 Task: Select the employment type as full-time.
Action: Mouse moved to (876, 117)
Screenshot: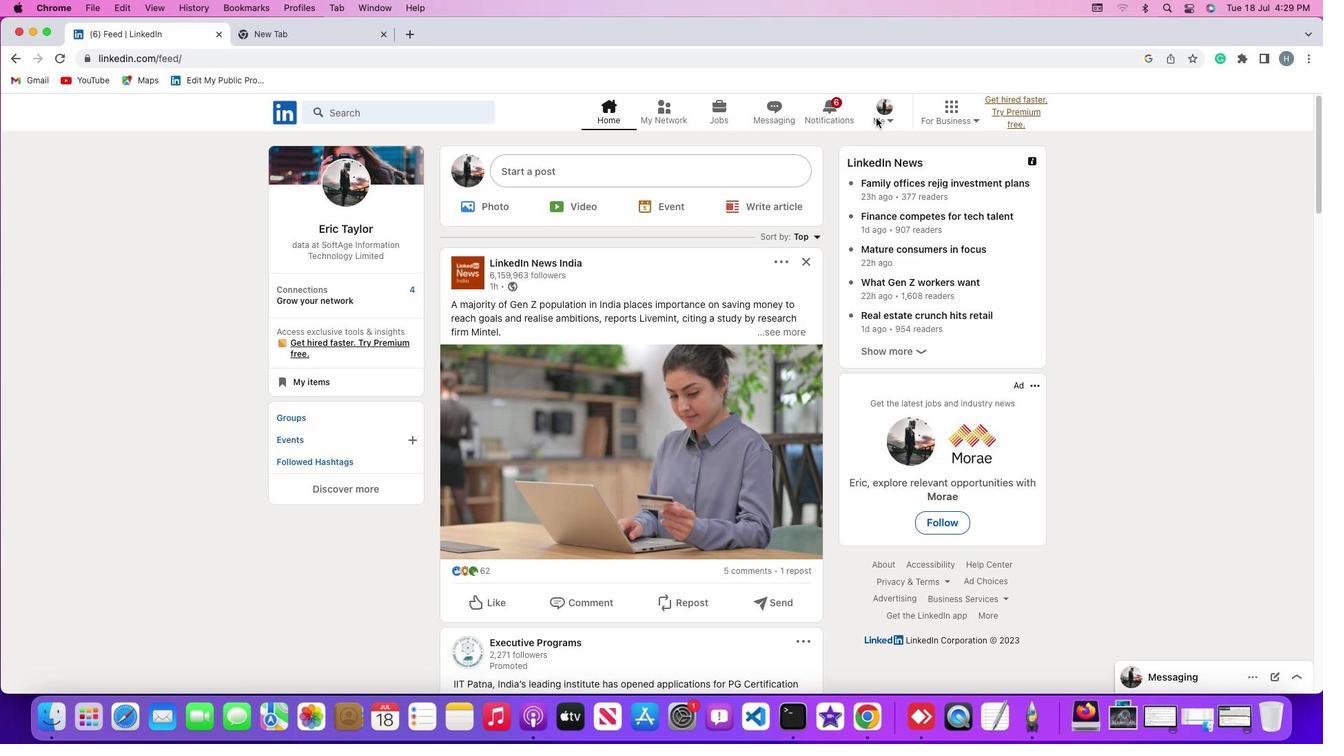 
Action: Mouse pressed left at (876, 117)
Screenshot: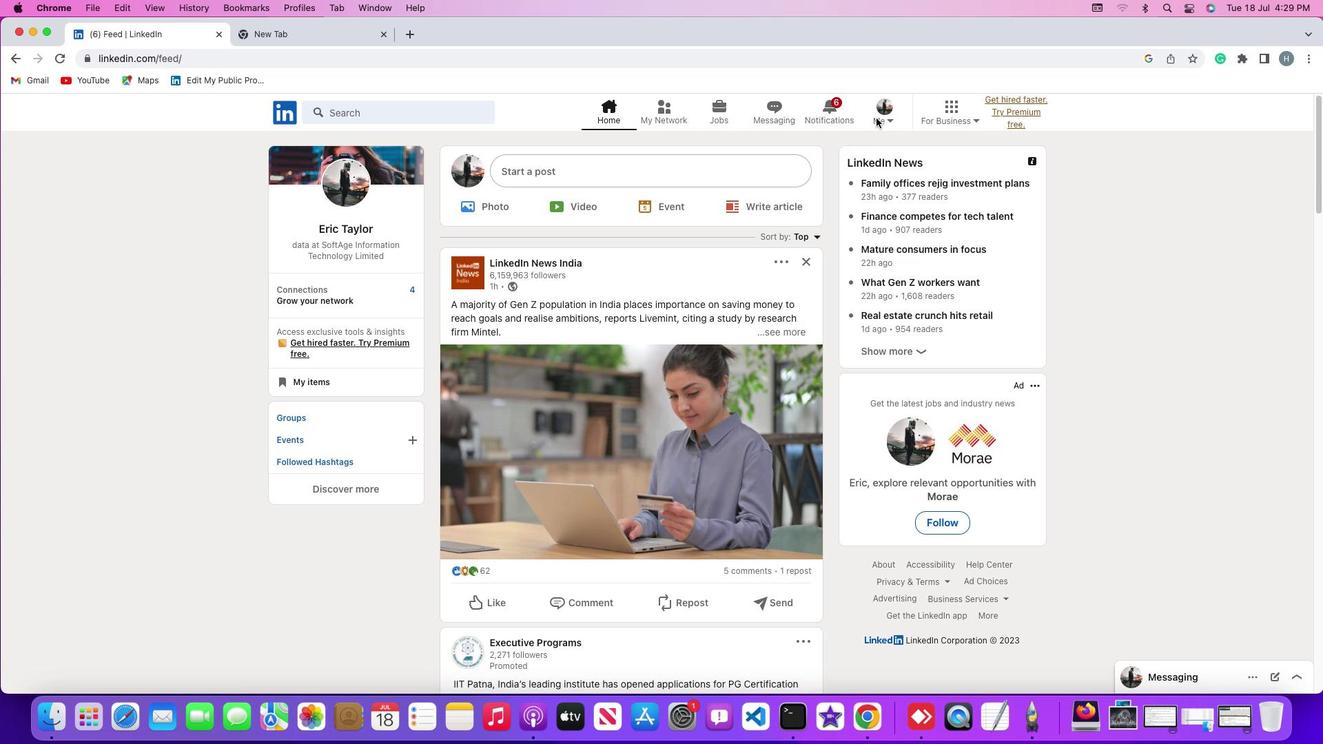 
Action: Mouse moved to (884, 119)
Screenshot: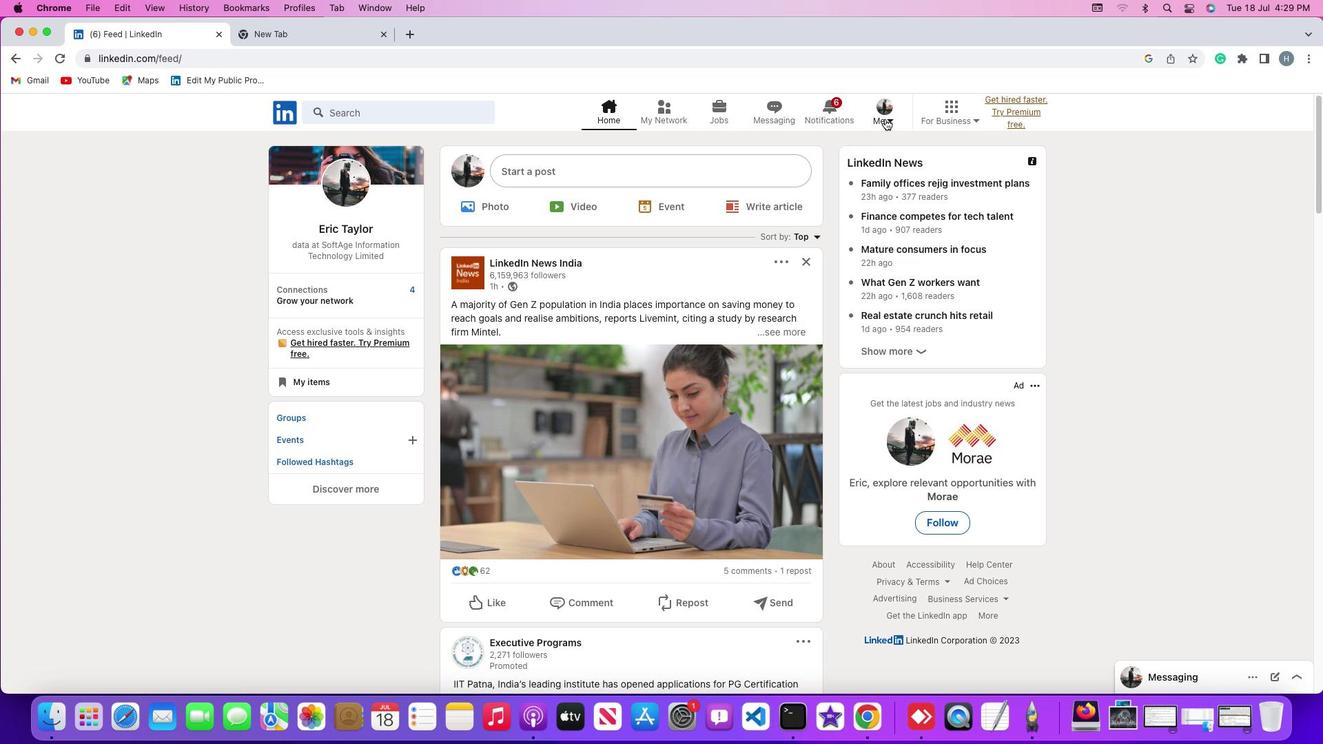 
Action: Mouse pressed left at (884, 119)
Screenshot: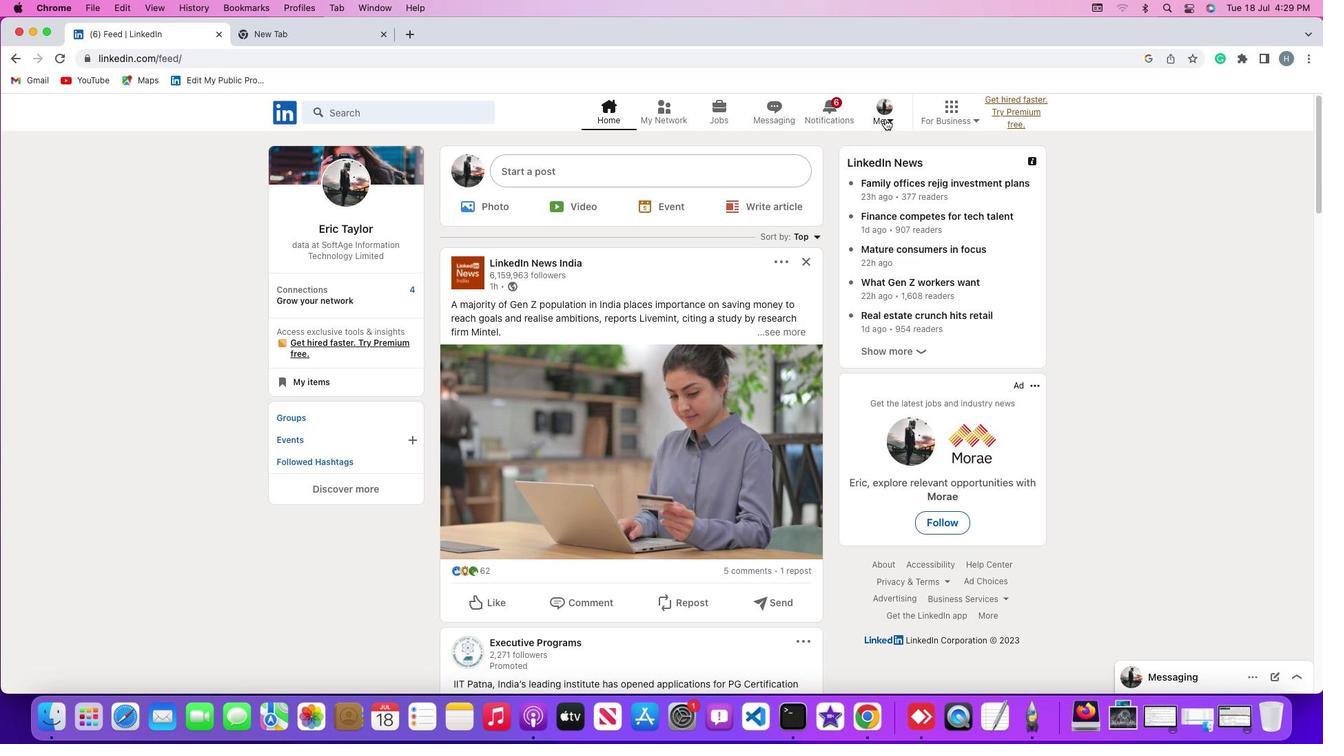 
Action: Mouse moved to (857, 191)
Screenshot: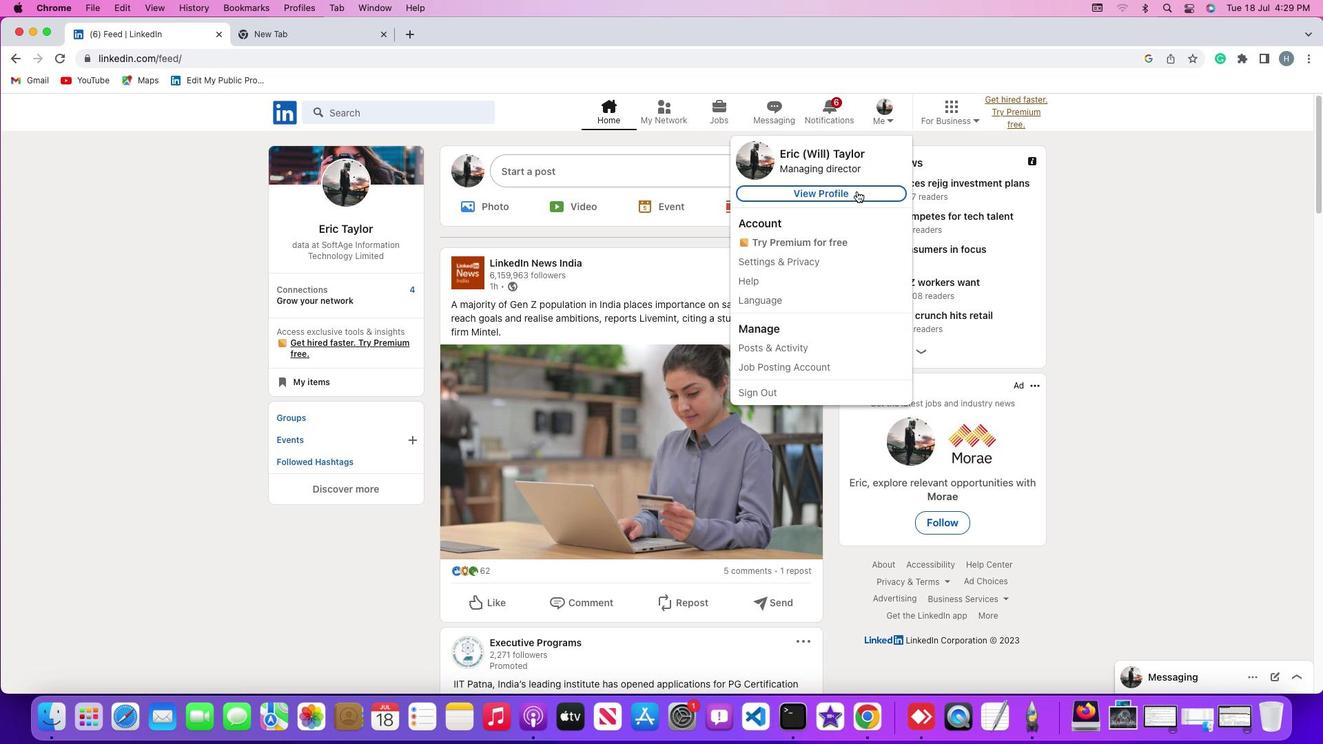 
Action: Mouse pressed left at (857, 191)
Screenshot: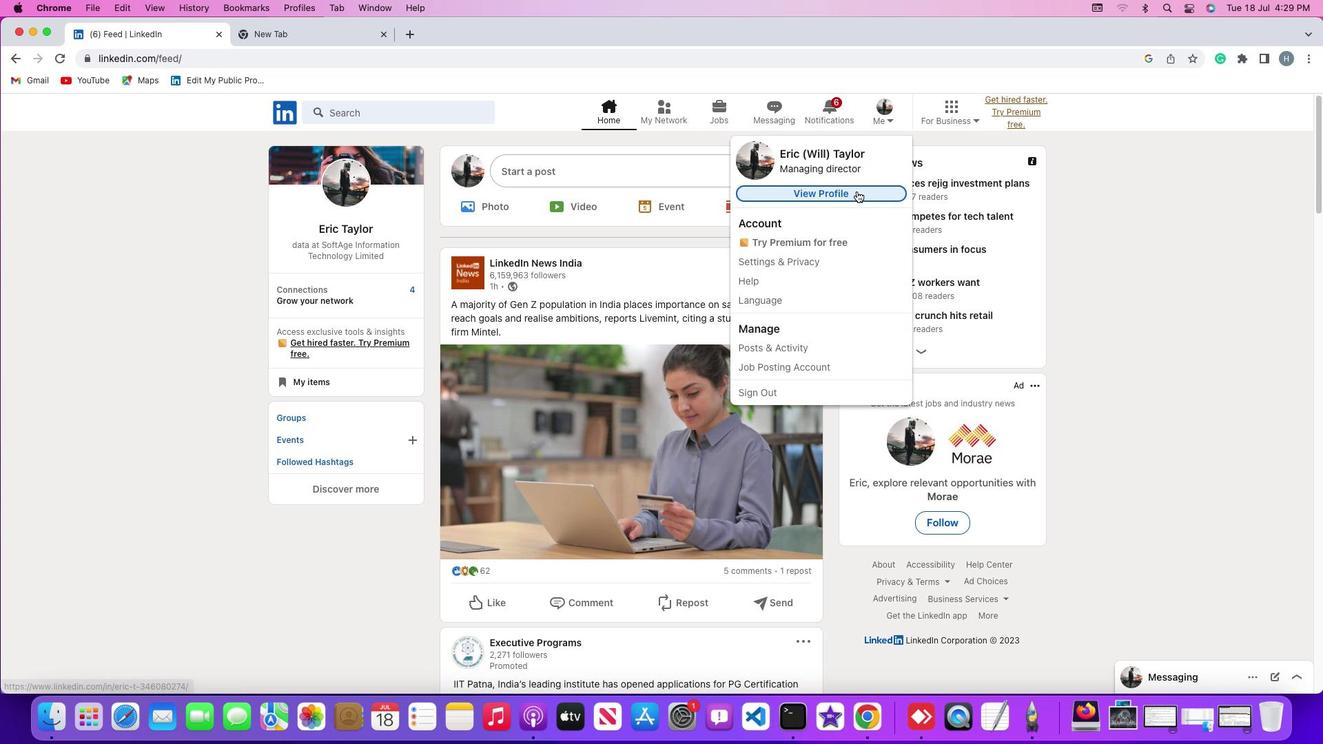 
Action: Mouse moved to (803, 305)
Screenshot: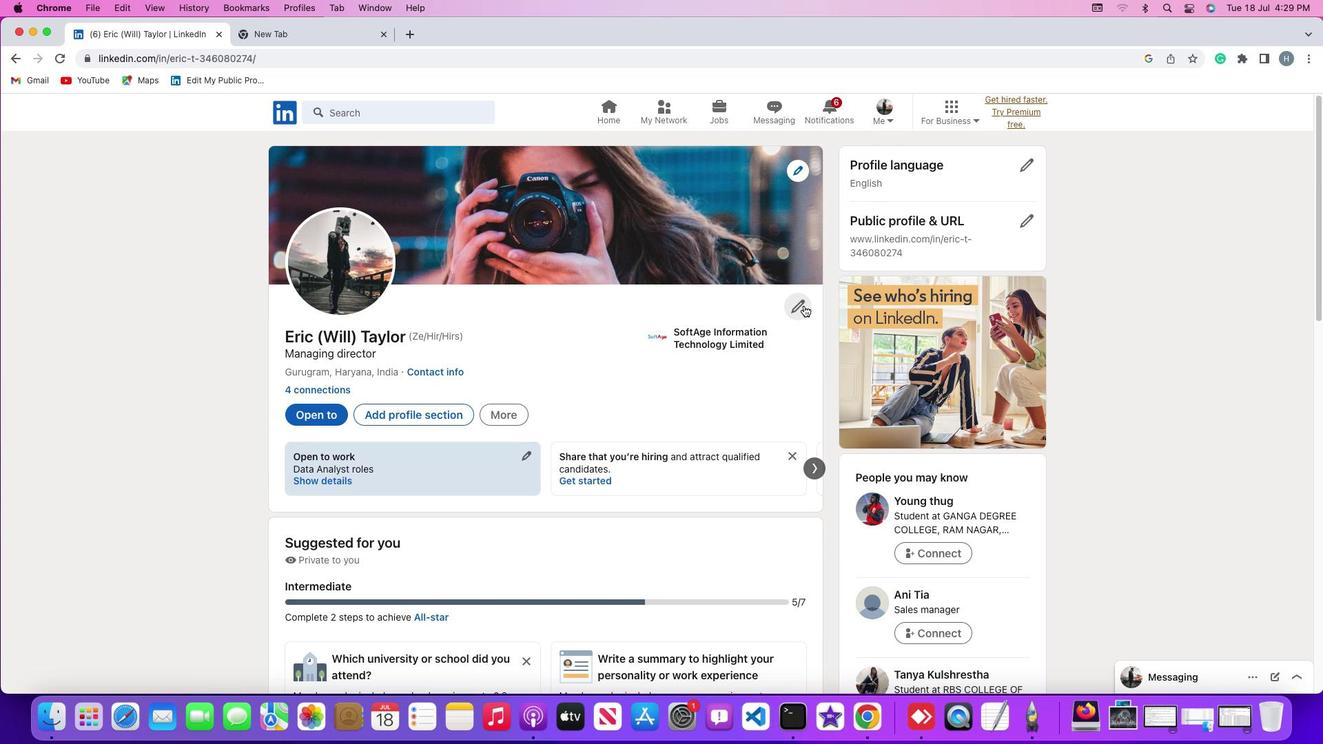 
Action: Mouse pressed left at (803, 305)
Screenshot: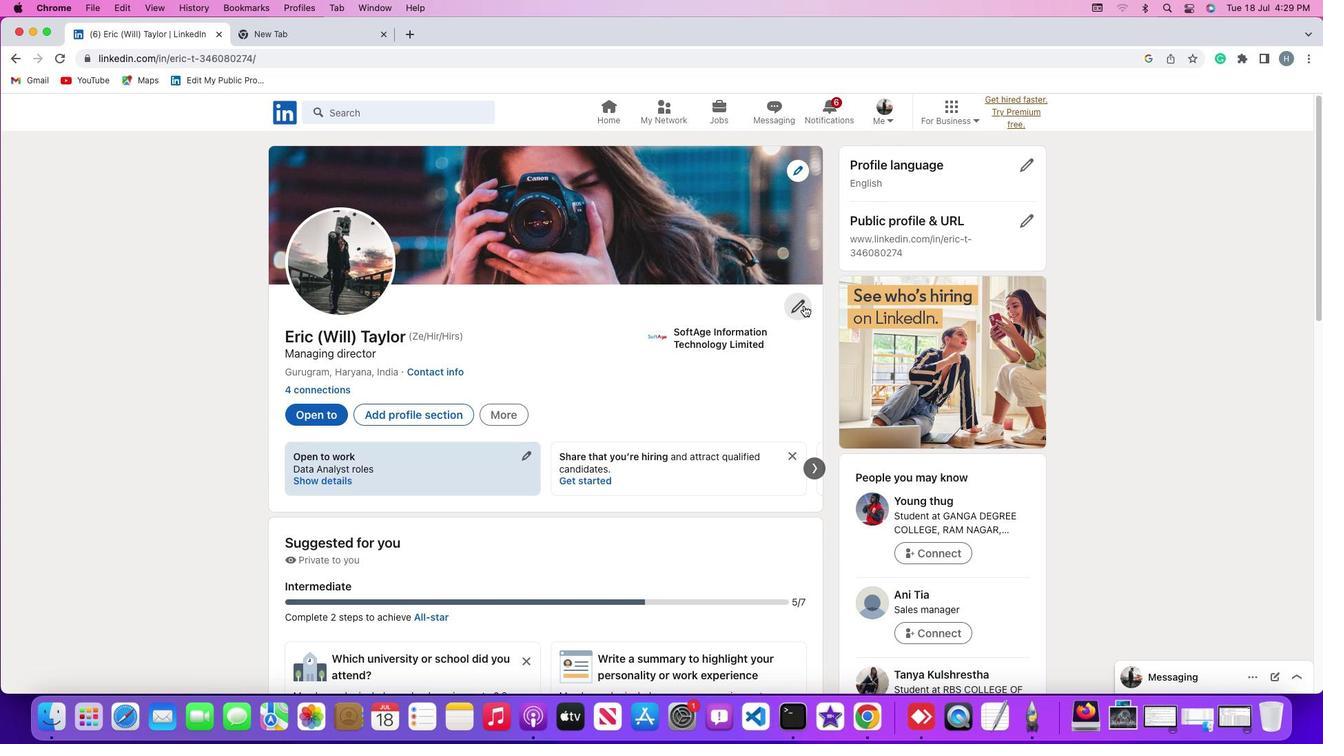 
Action: Mouse moved to (664, 423)
Screenshot: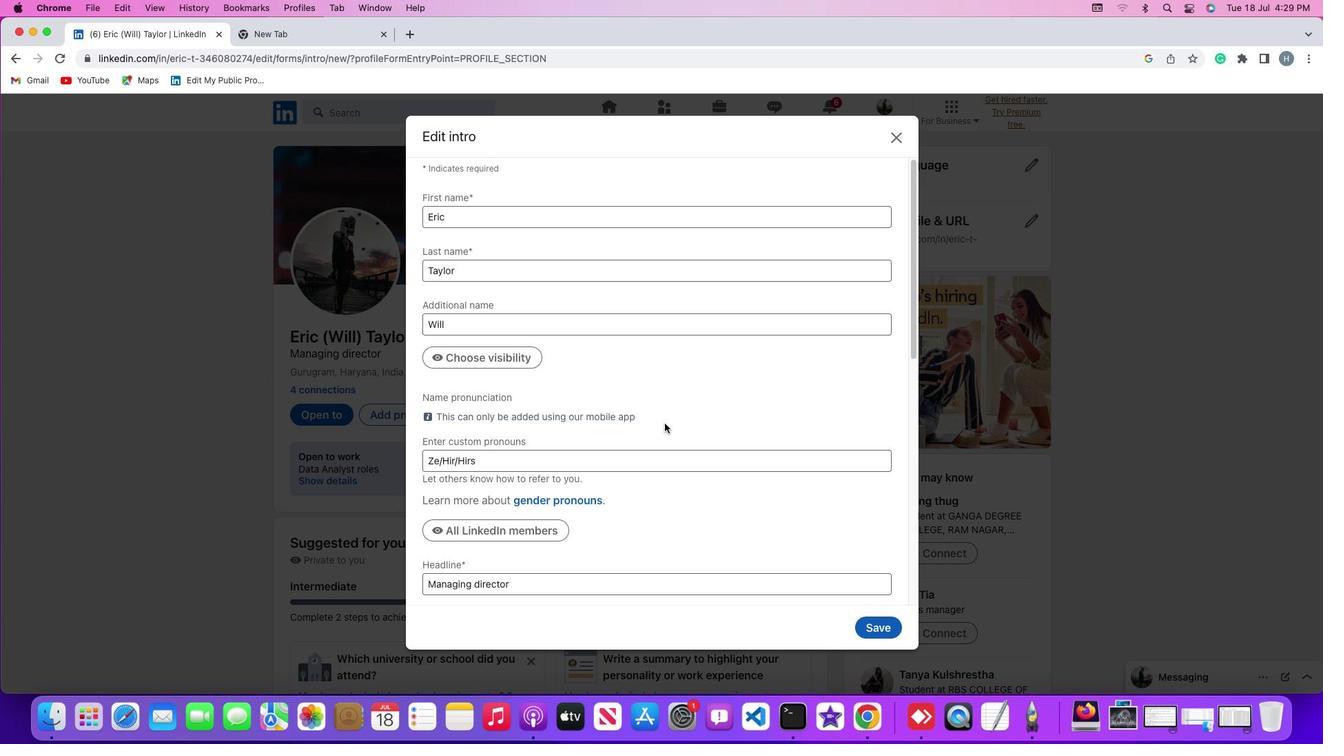 
Action: Mouse scrolled (664, 423) with delta (0, 0)
Screenshot: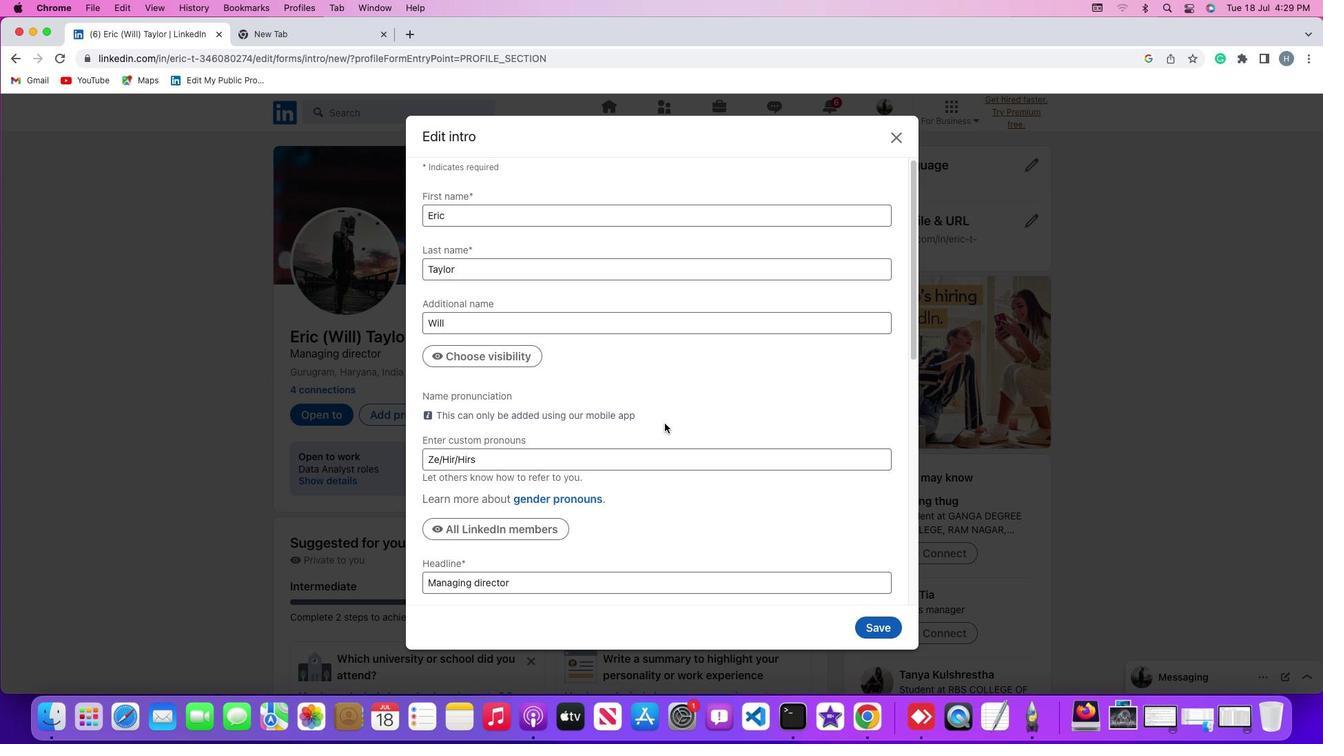 
Action: Mouse scrolled (664, 423) with delta (0, 0)
Screenshot: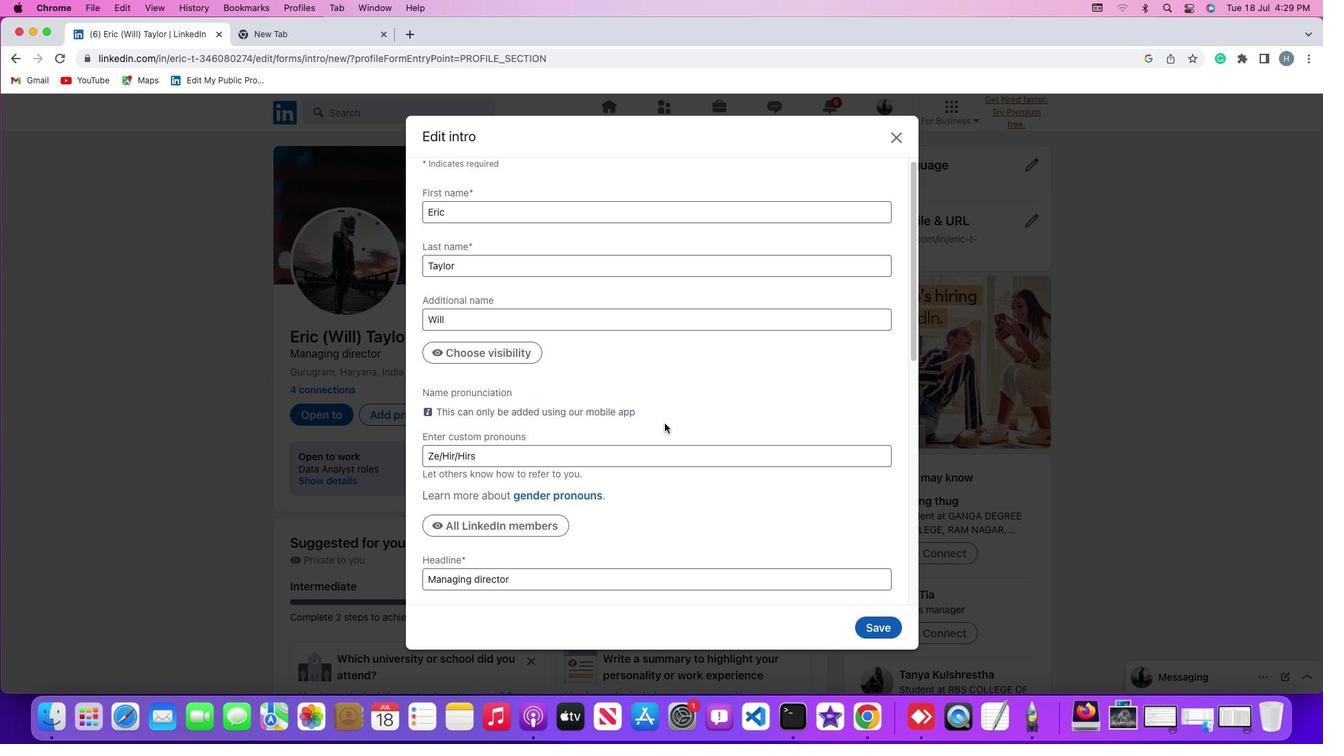 
Action: Mouse scrolled (664, 423) with delta (0, -1)
Screenshot: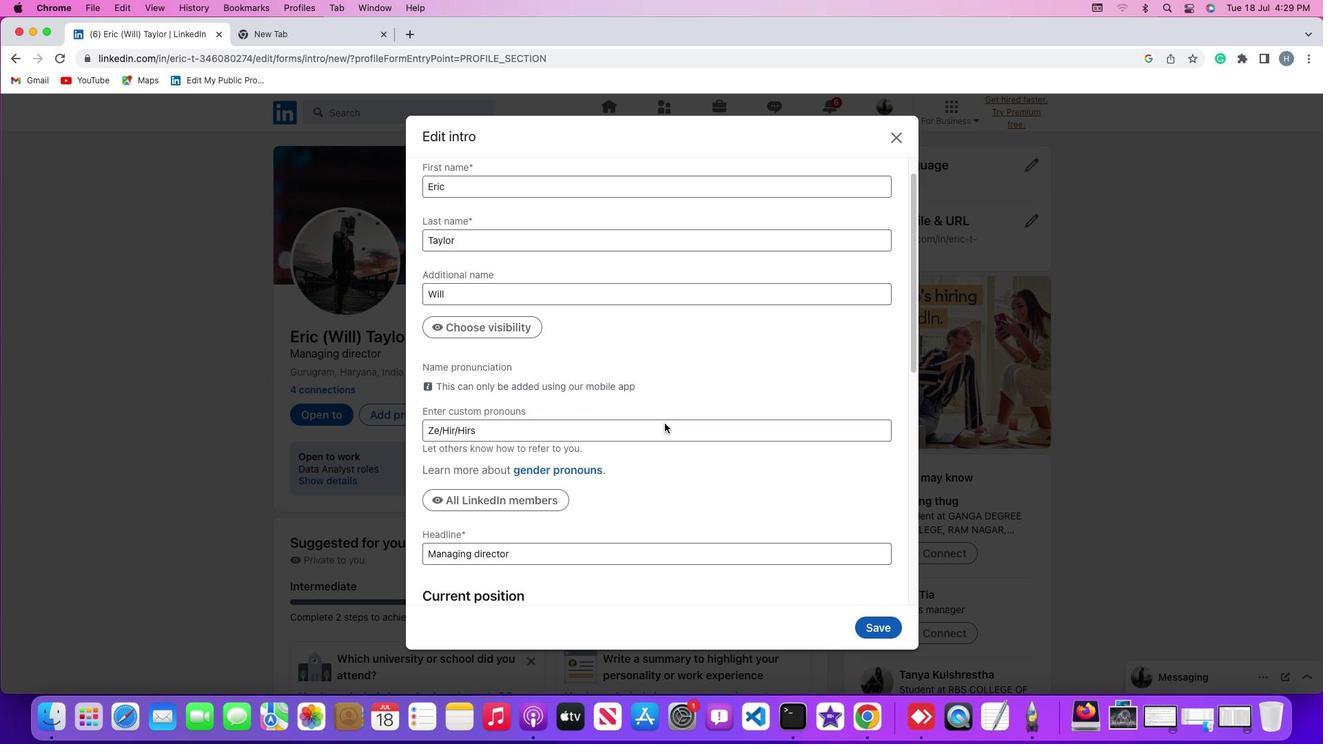 
Action: Mouse scrolled (664, 423) with delta (0, 0)
Screenshot: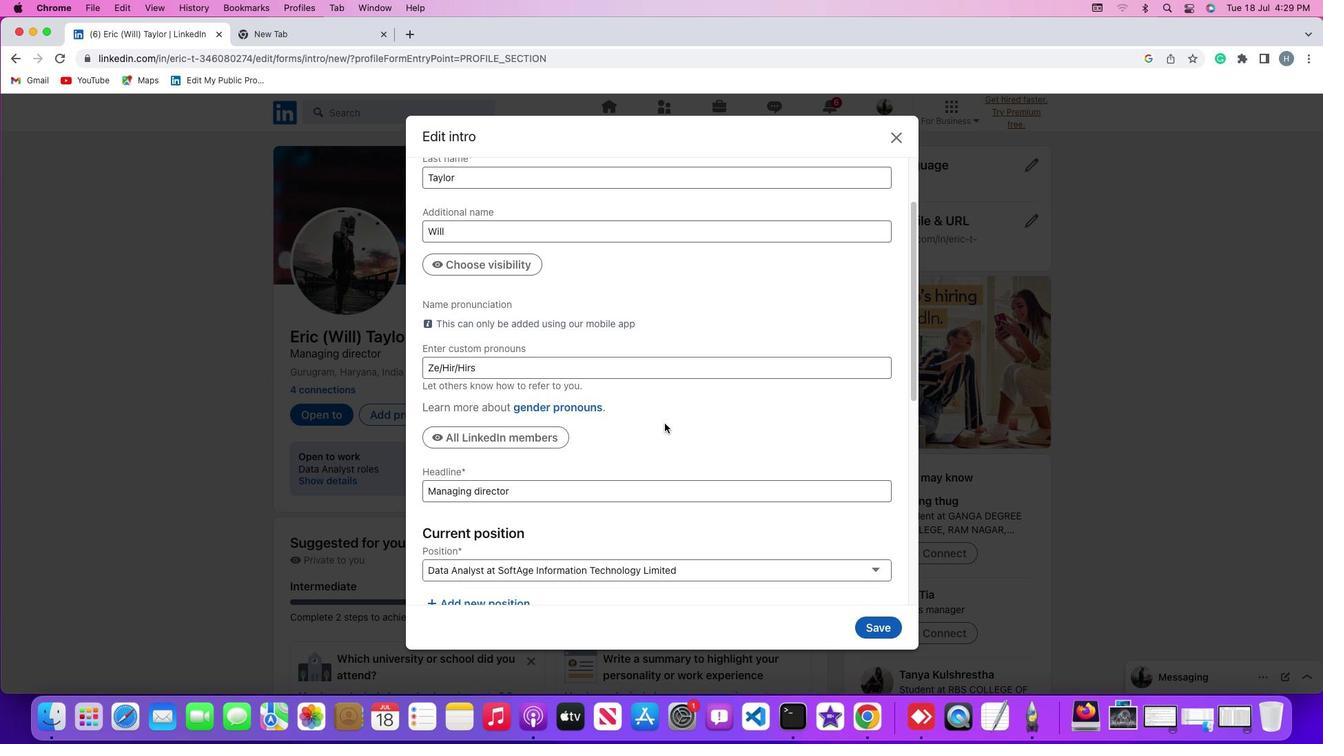 
Action: Mouse scrolled (664, 423) with delta (0, 0)
Screenshot: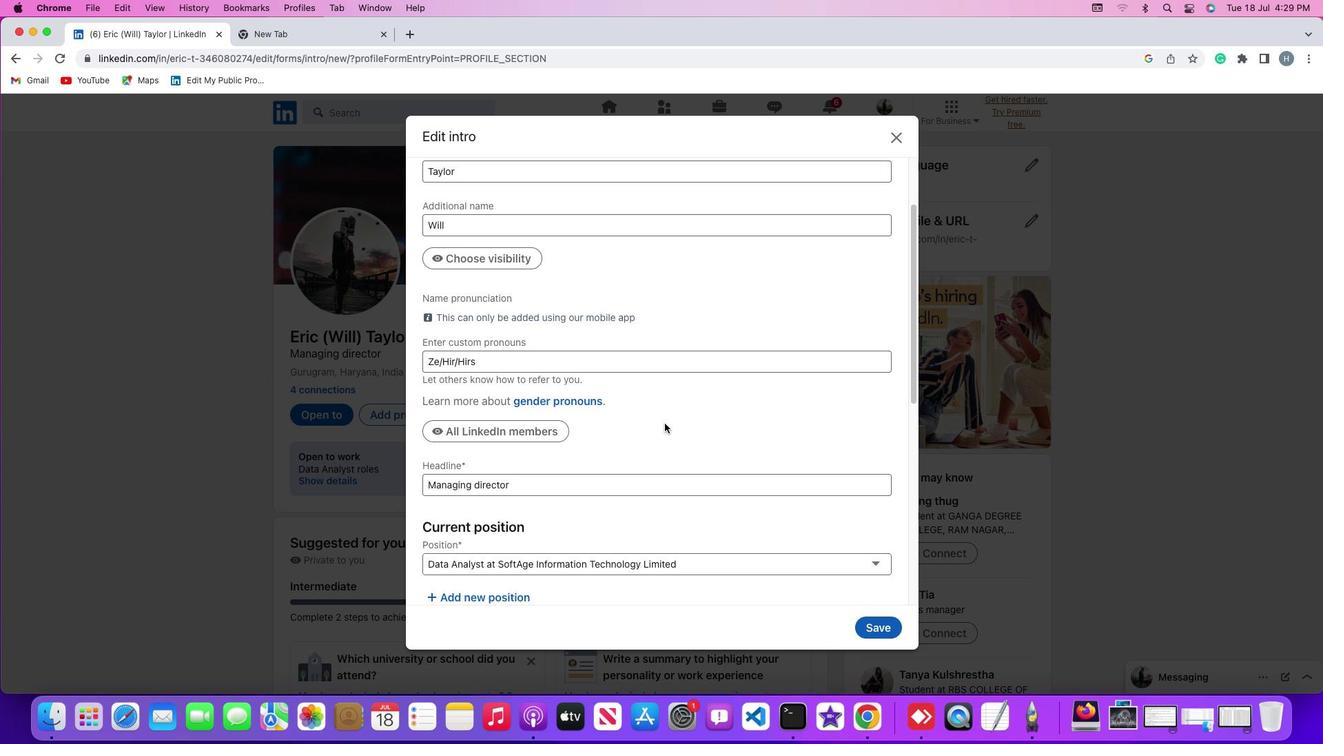 
Action: Mouse scrolled (664, 423) with delta (0, -1)
Screenshot: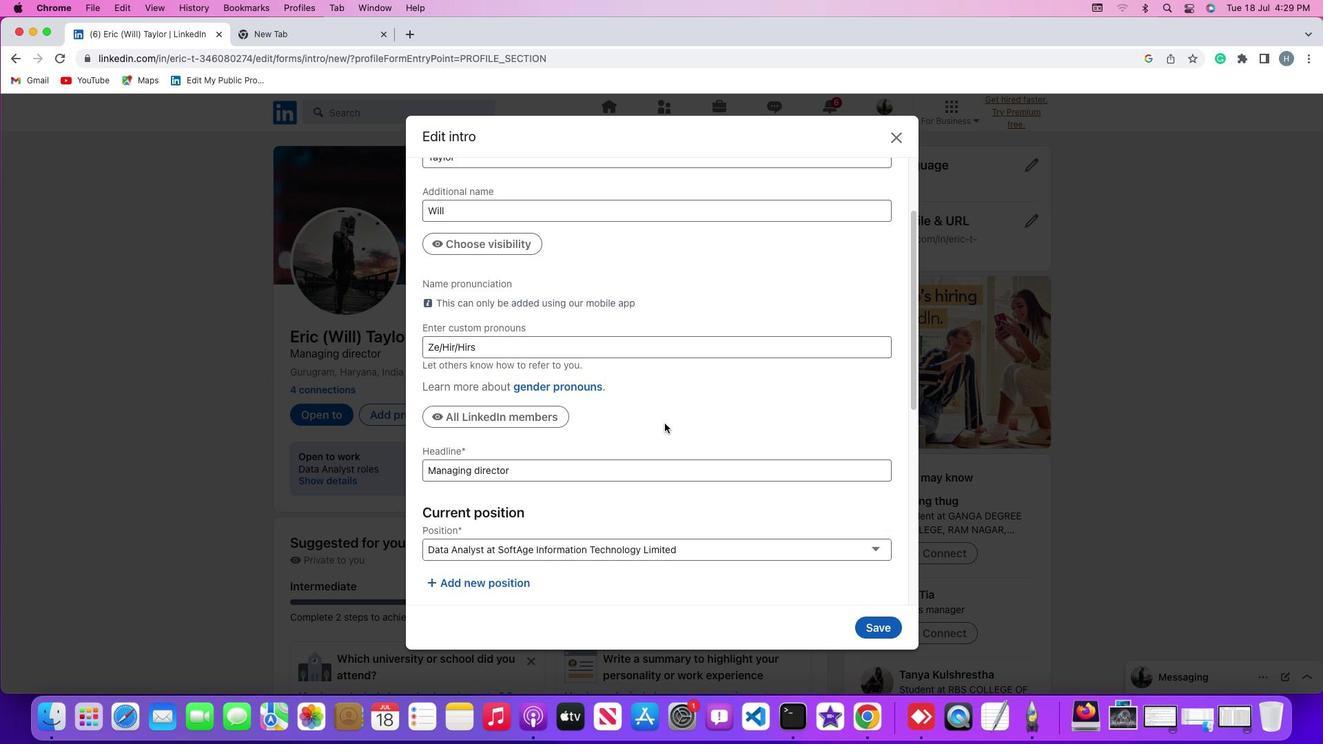 
Action: Mouse scrolled (664, 423) with delta (0, 0)
Screenshot: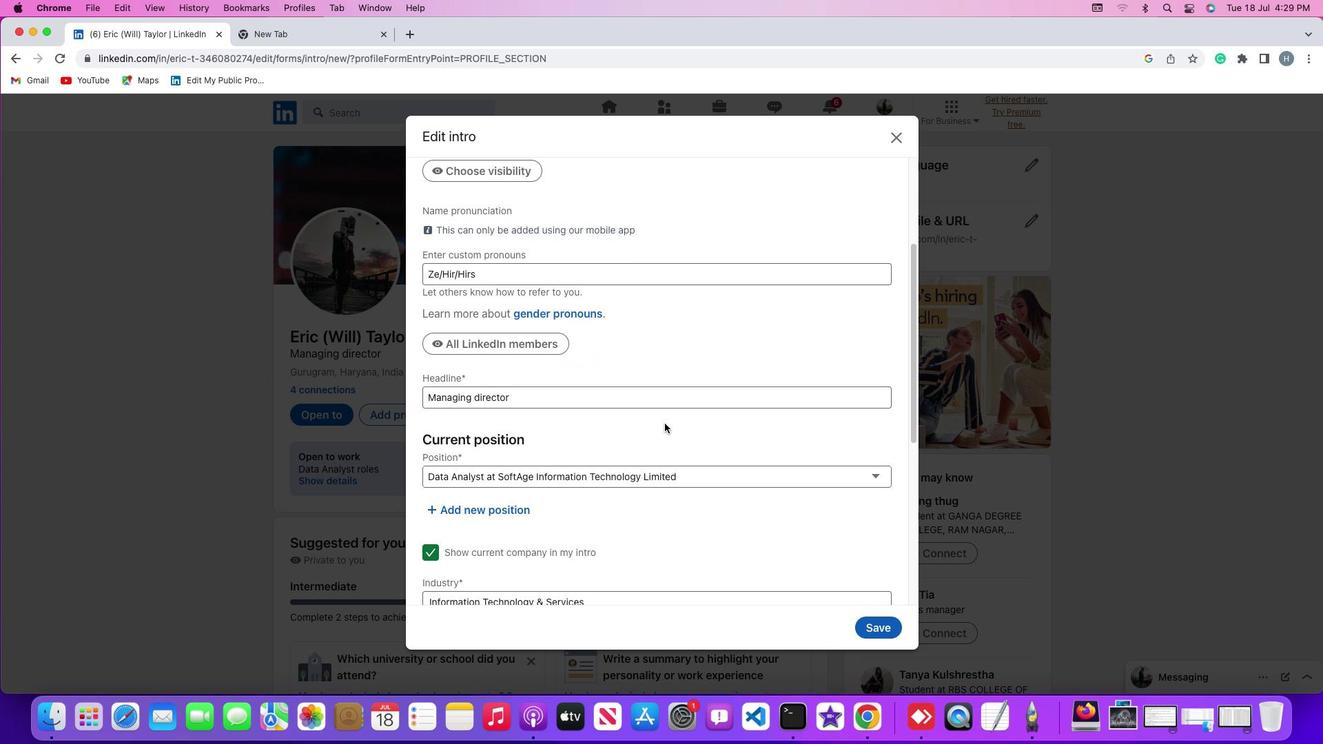
Action: Mouse scrolled (664, 423) with delta (0, 0)
Screenshot: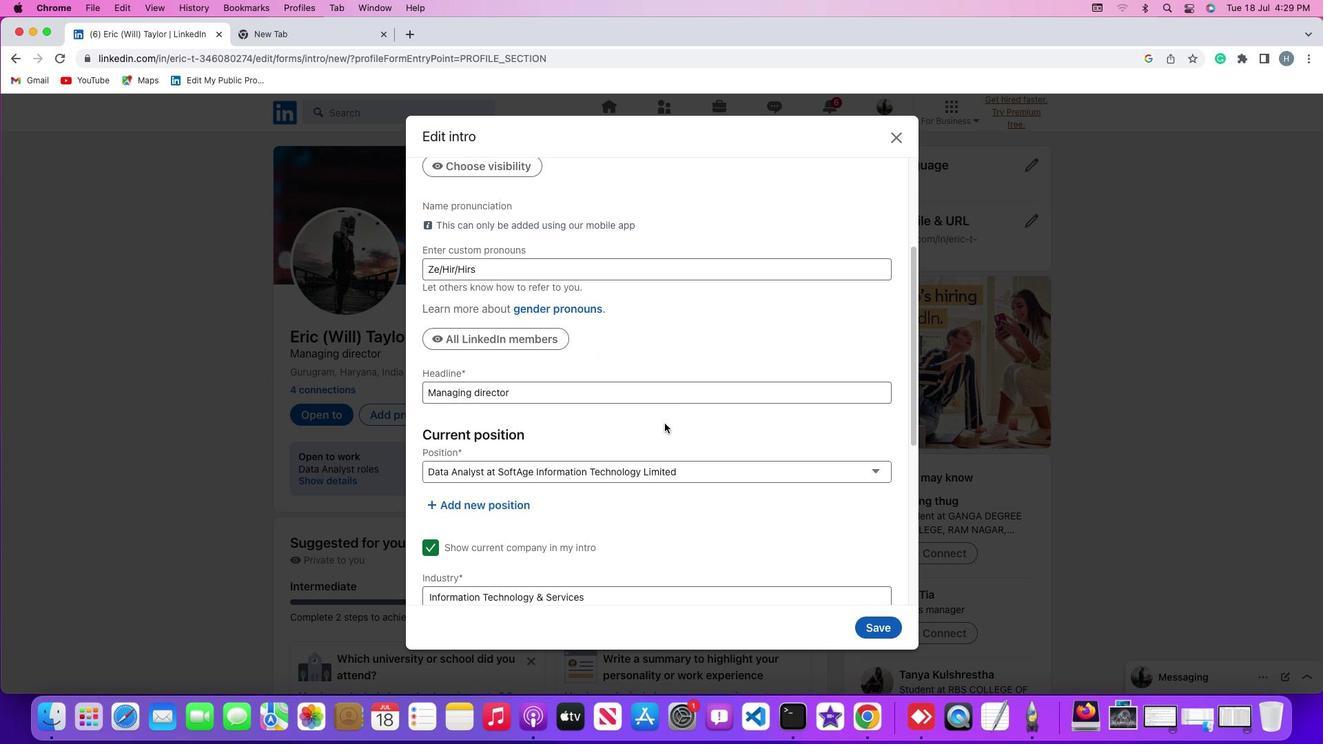 
Action: Mouse scrolled (664, 423) with delta (0, -1)
Screenshot: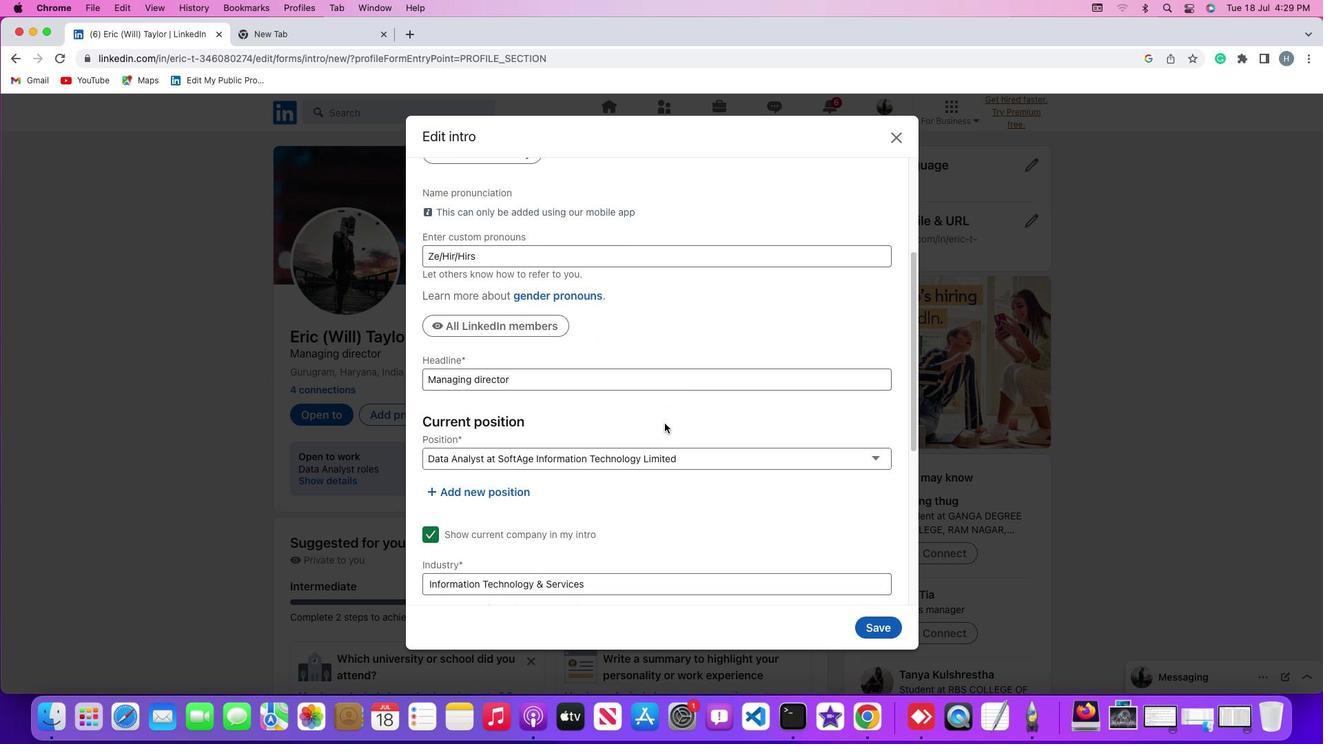 
Action: Mouse moved to (507, 414)
Screenshot: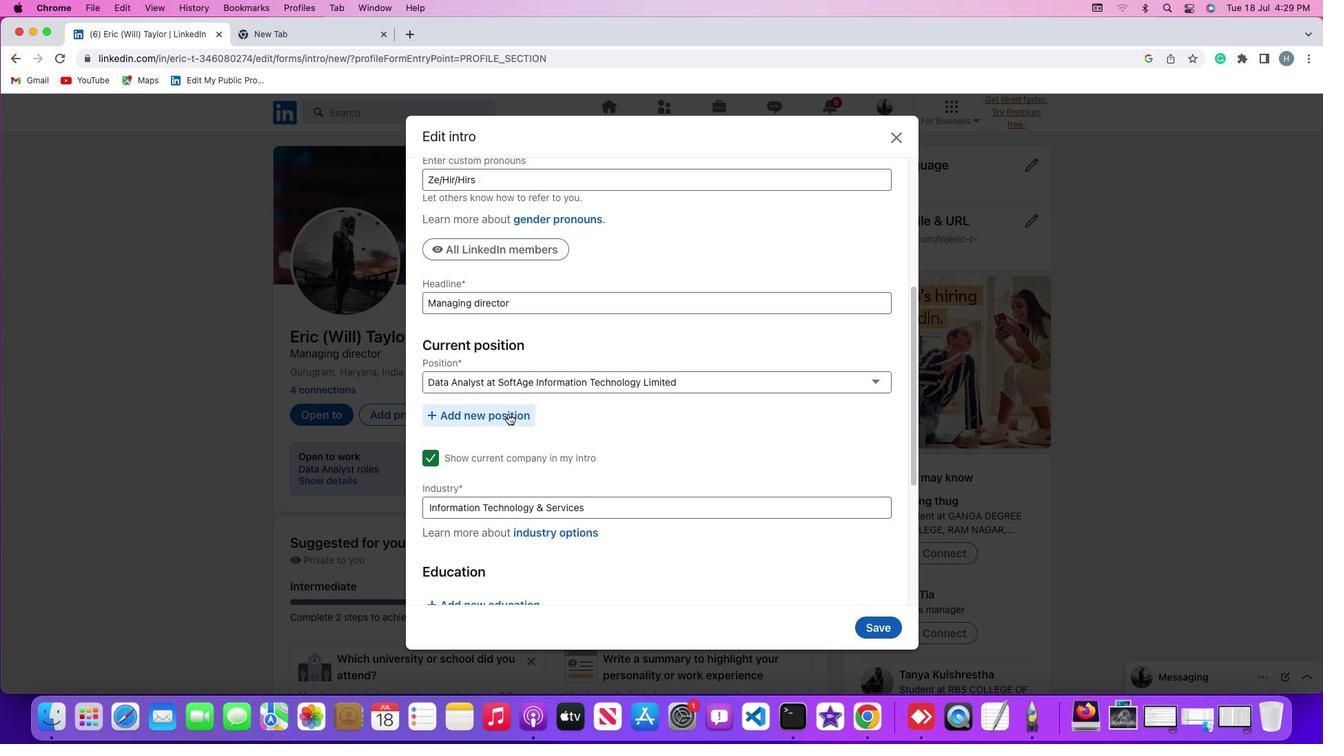 
Action: Mouse pressed left at (507, 414)
Screenshot: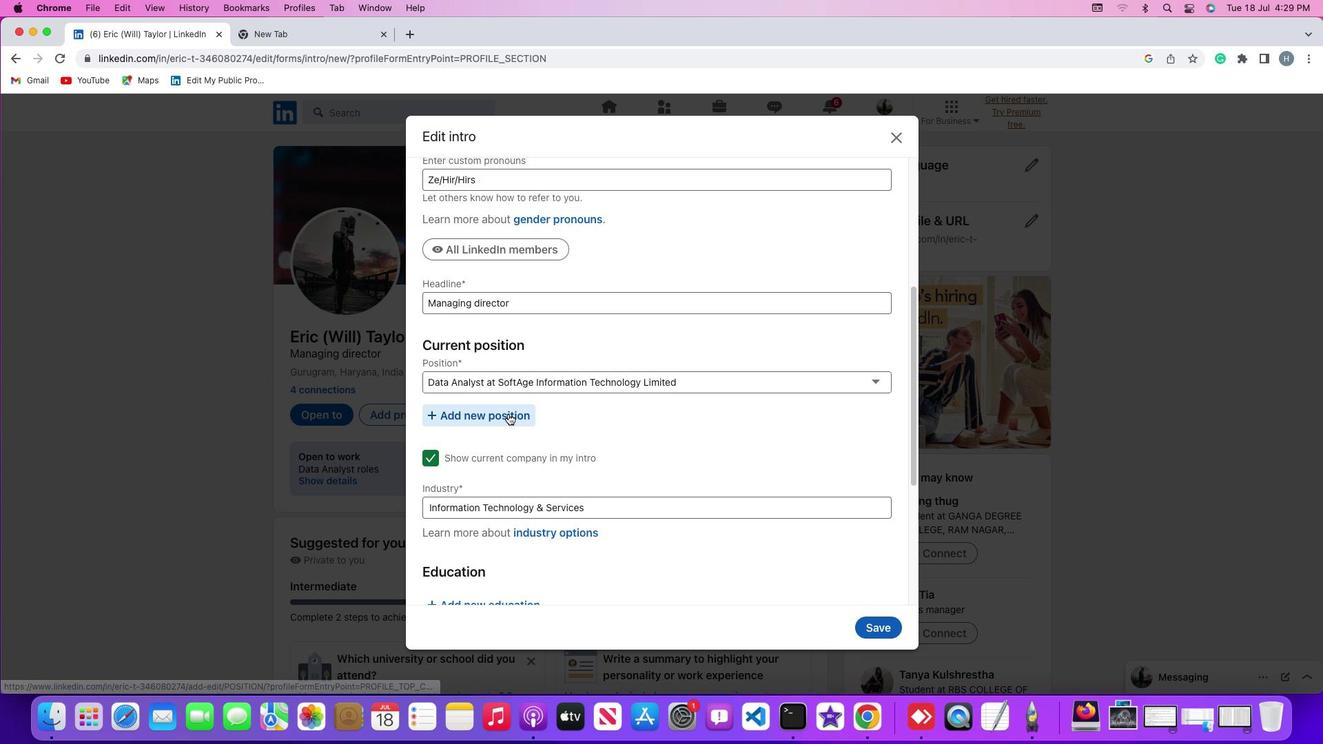 
Action: Mouse moved to (880, 337)
Screenshot: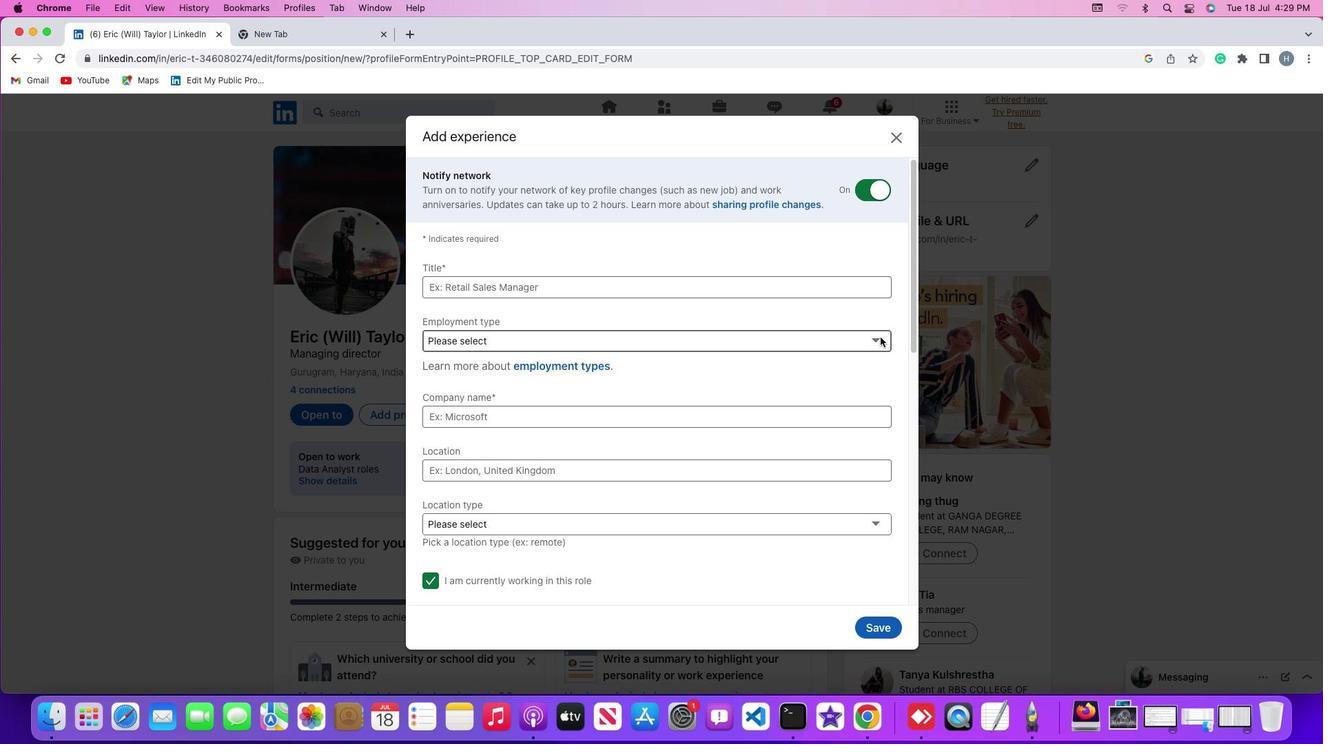 
Action: Mouse pressed left at (880, 337)
Screenshot: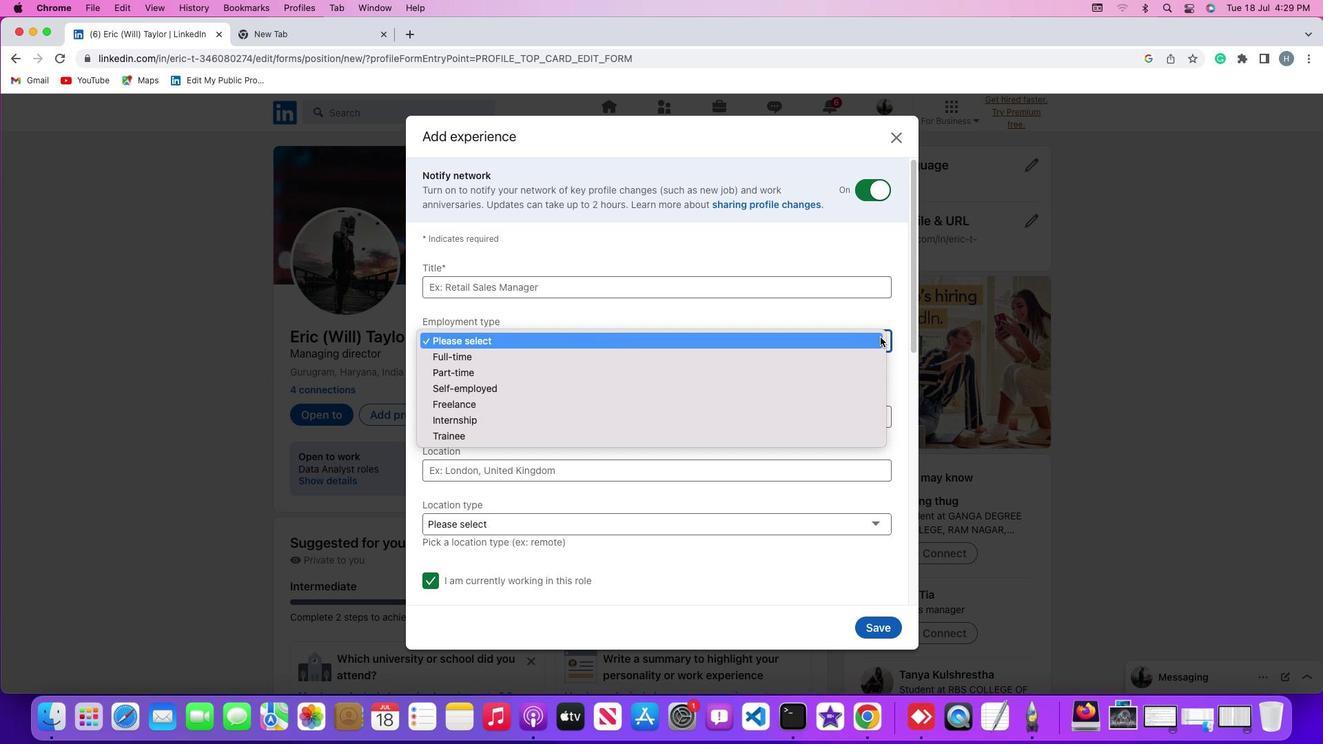 
Action: Mouse moved to (850, 354)
Screenshot: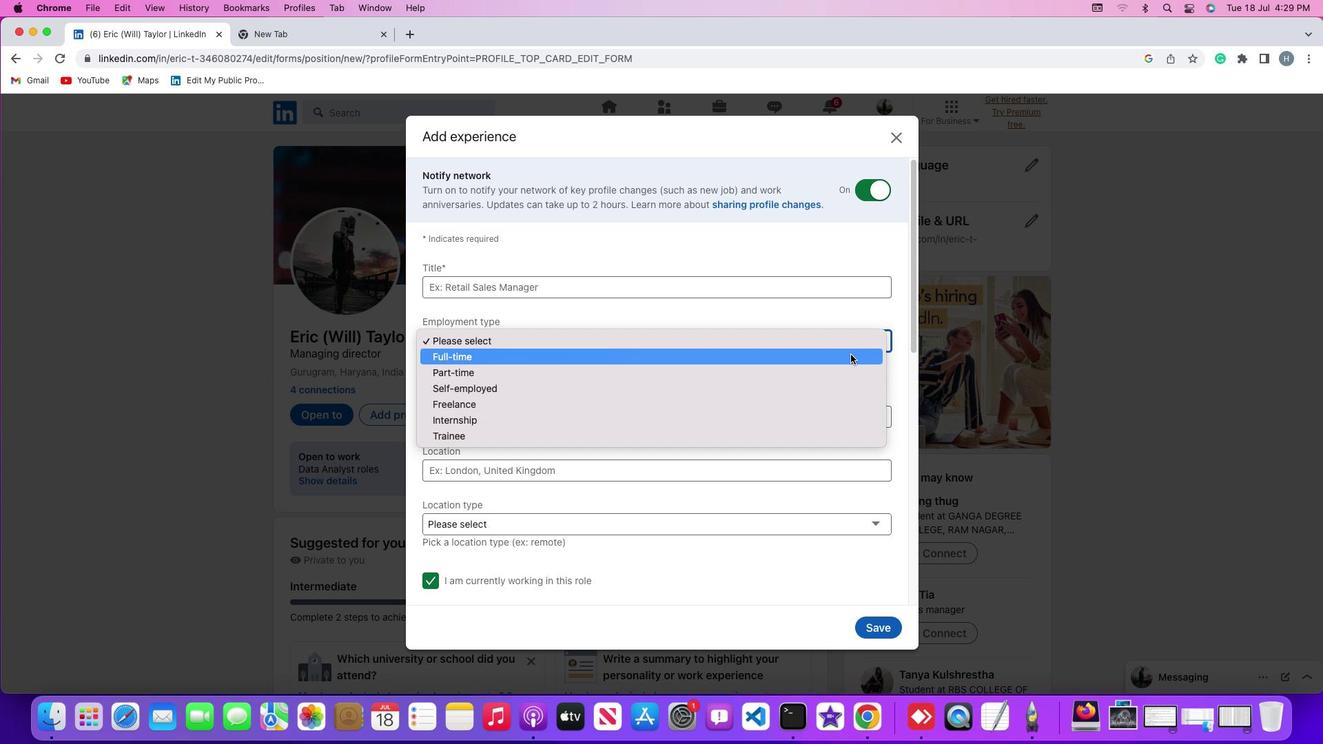 
Action: Mouse pressed left at (850, 354)
Screenshot: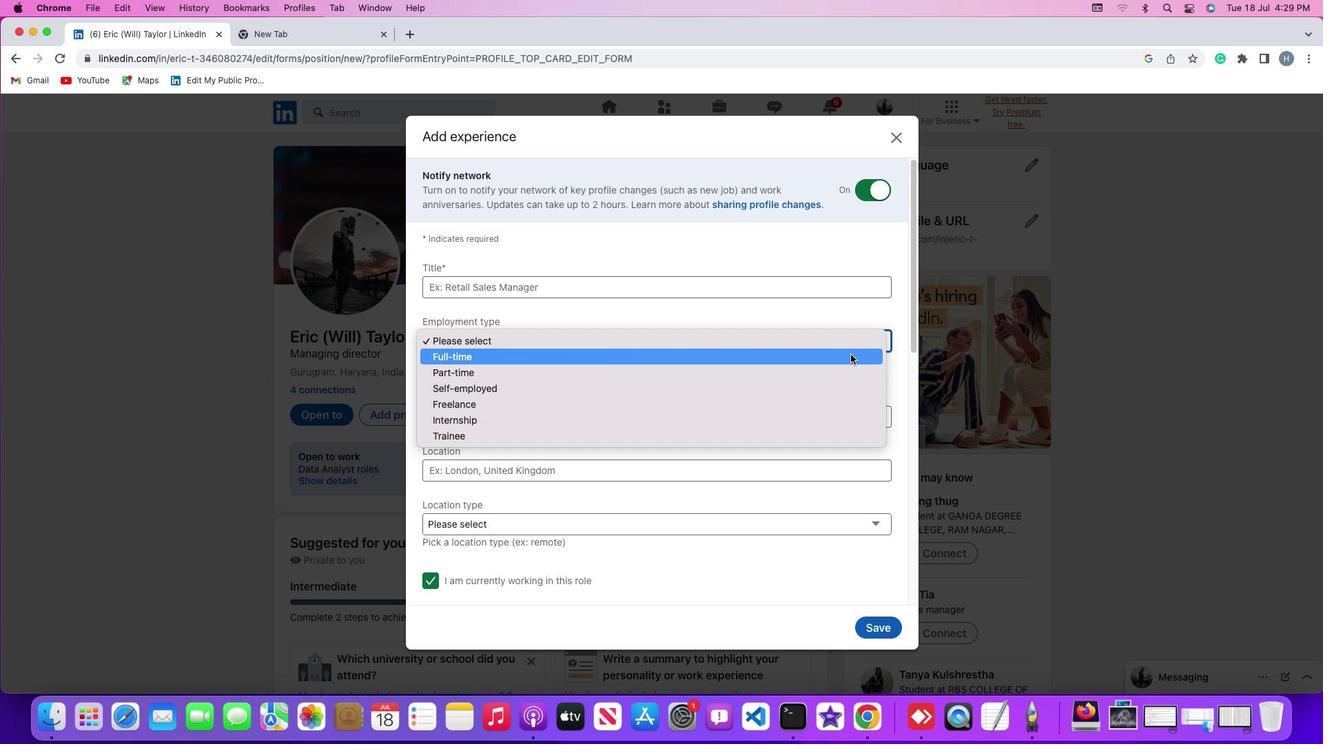 
Action: Mouse moved to (846, 364)
Screenshot: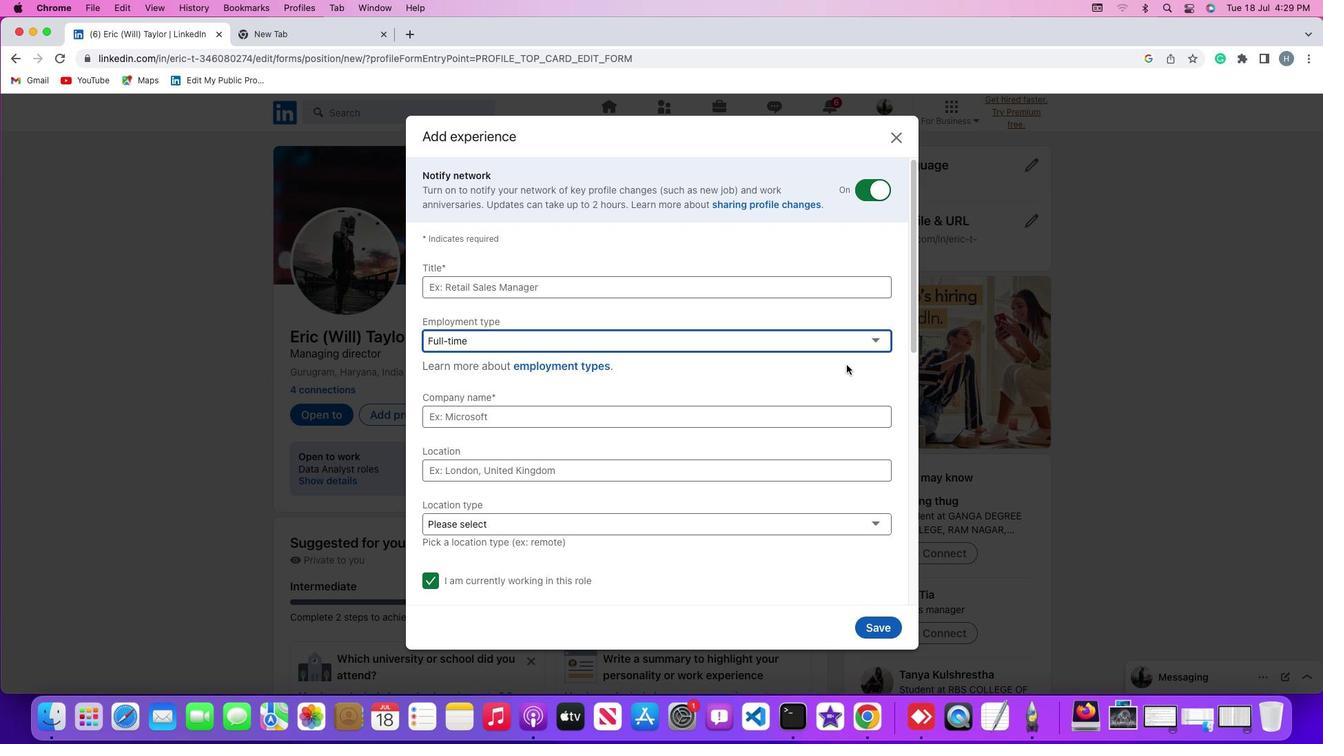 
